 Task: In the Contact  SadieWilliams110@Tutanota.com, Log Email with description: 'Sent an email with a proposal to a potential buyer.'; Add date: '12 September, 2023', attach the document: Proposal.doc. Logged in from softage.10@softage.net
Action: Mouse moved to (55, 52)
Screenshot: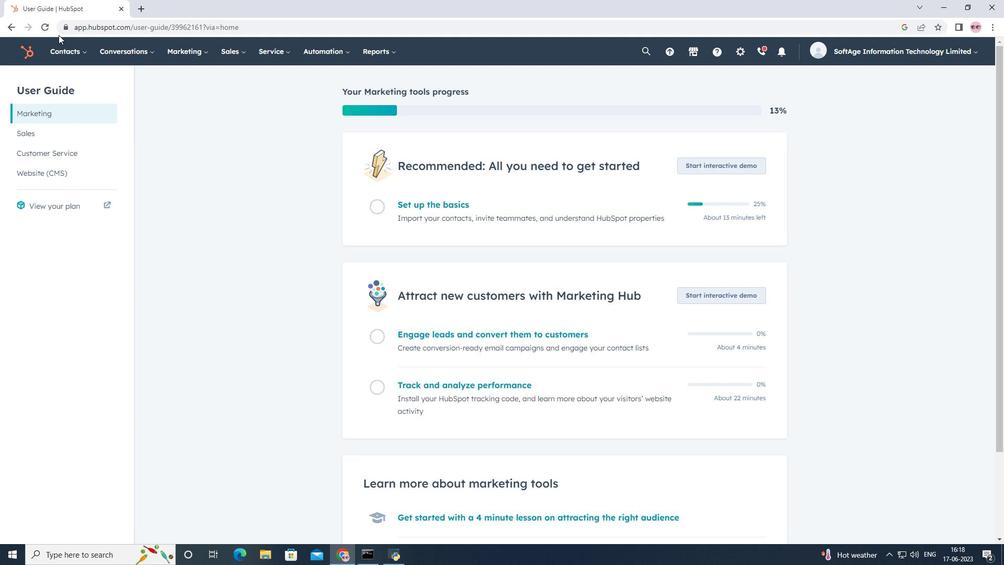 
Action: Mouse pressed left at (55, 52)
Screenshot: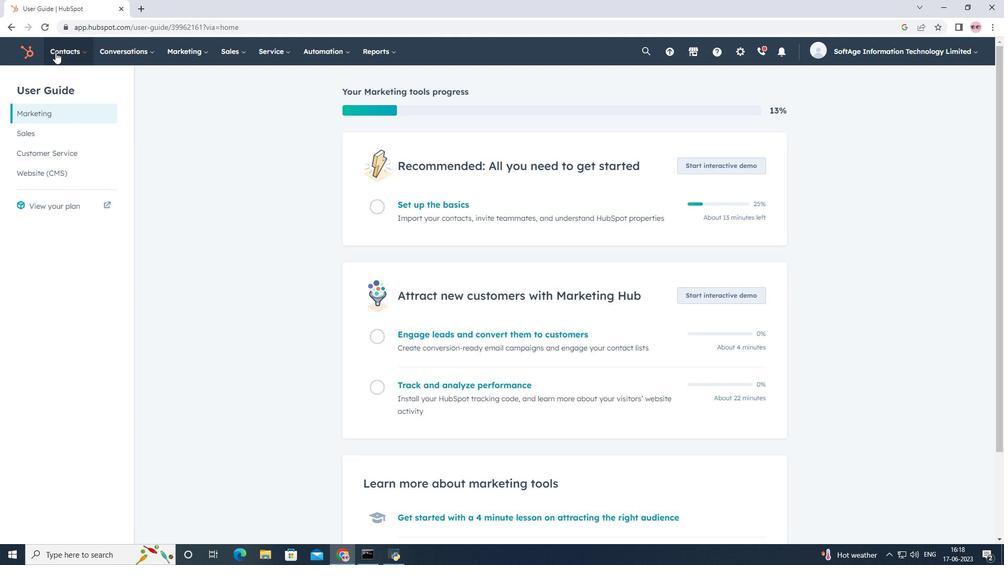 
Action: Mouse moved to (69, 89)
Screenshot: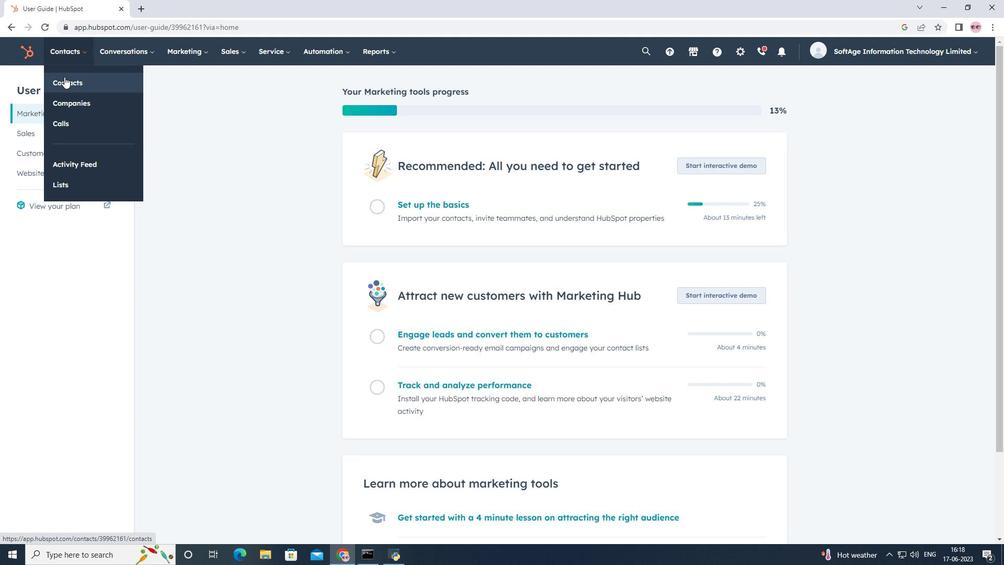 
Action: Mouse pressed left at (69, 89)
Screenshot: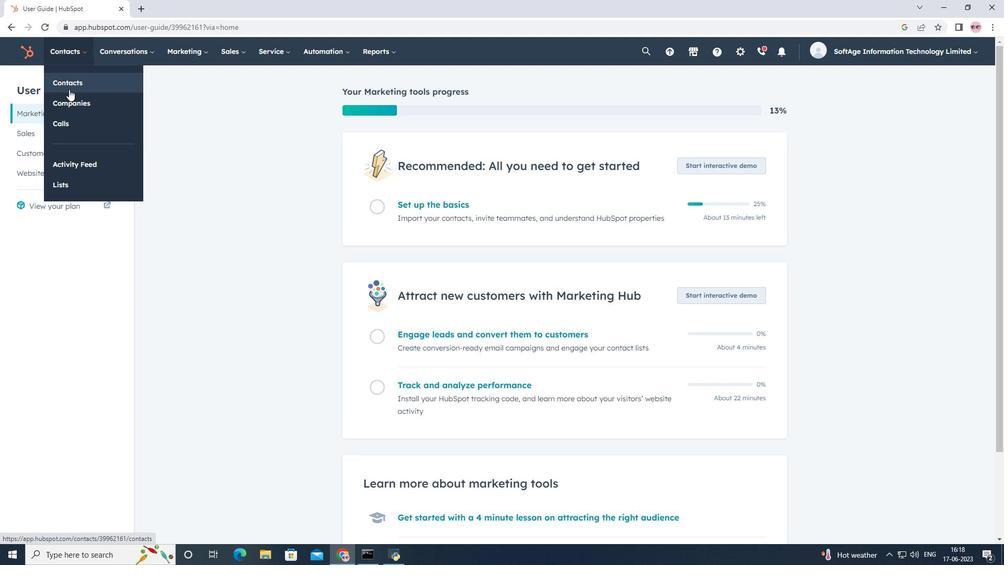 
Action: Mouse moved to (108, 168)
Screenshot: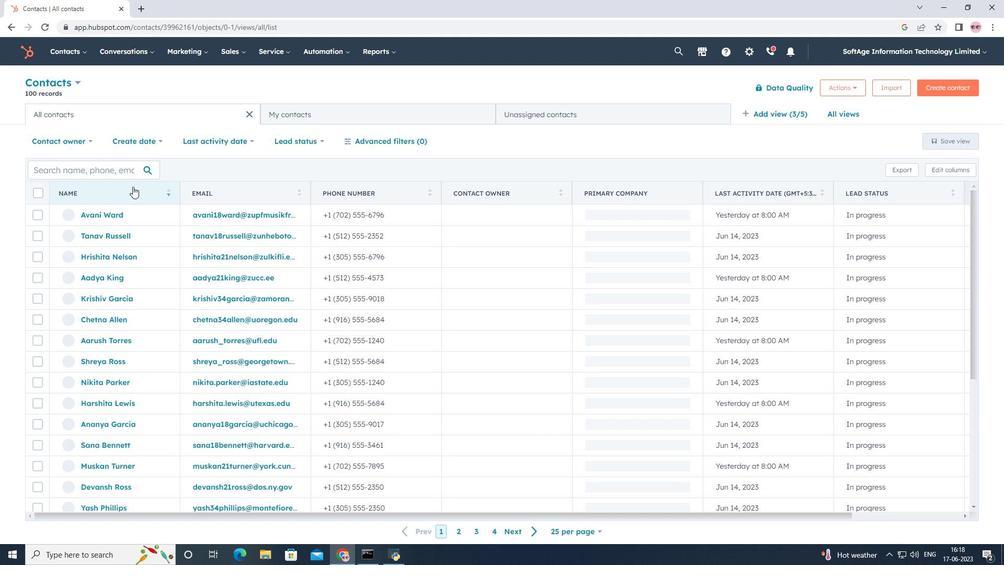 
Action: Mouse pressed left at (108, 168)
Screenshot: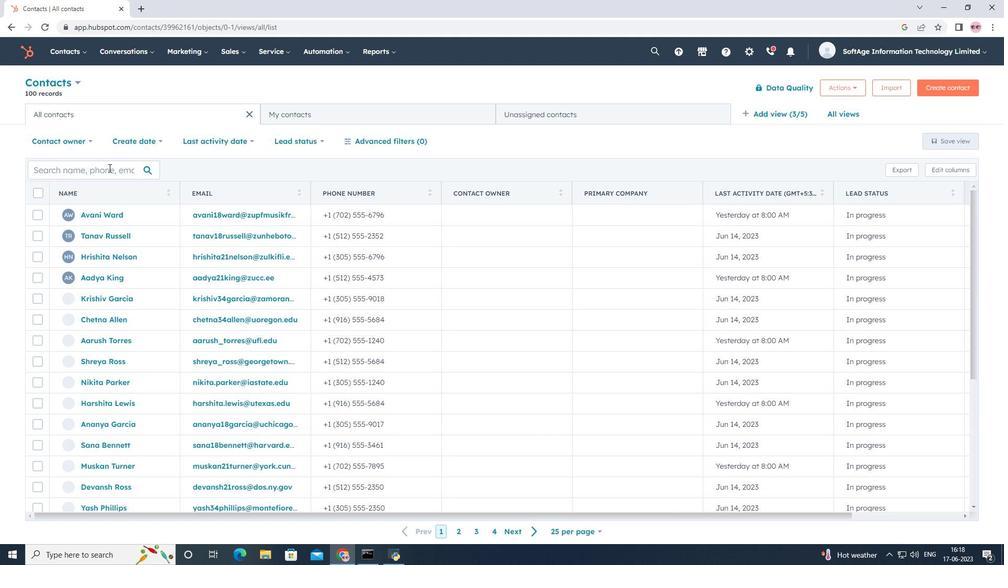 
Action: Key pressed <Key.shift>Sadie<Key.shift>Williams110<Key.shift>@<Key.shift>Tutanota.com
Screenshot: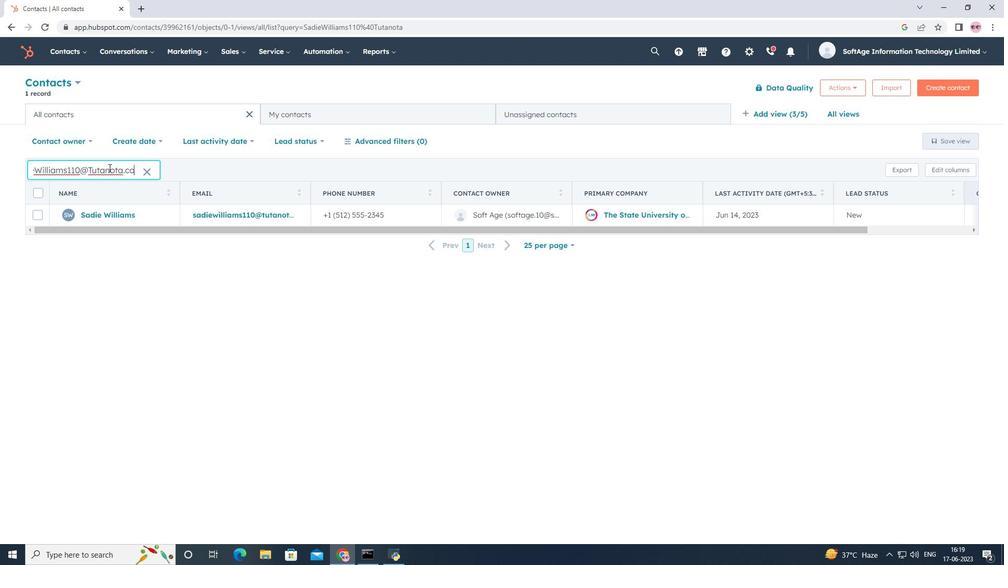 
Action: Mouse moved to (109, 216)
Screenshot: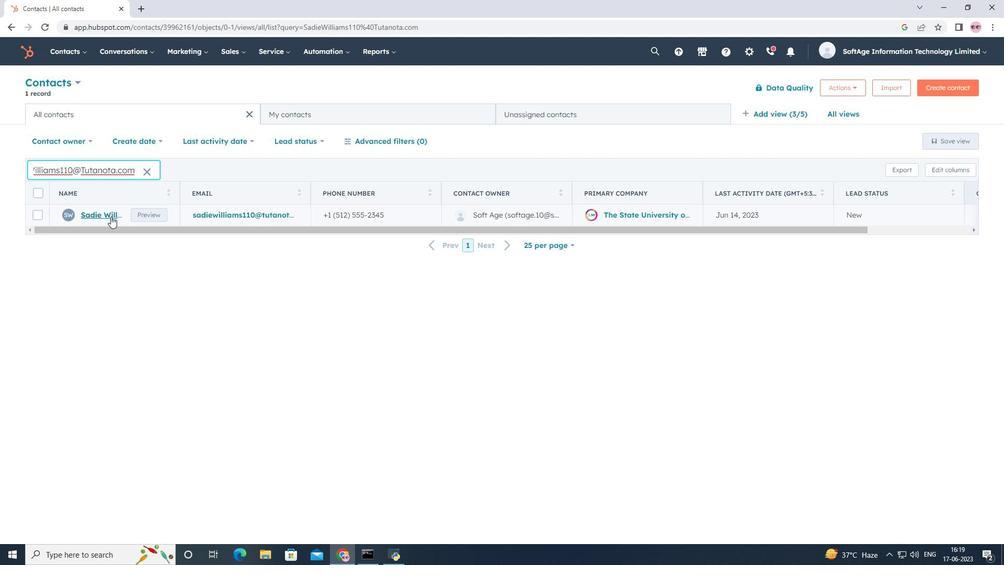 
Action: Mouse pressed left at (109, 216)
Screenshot: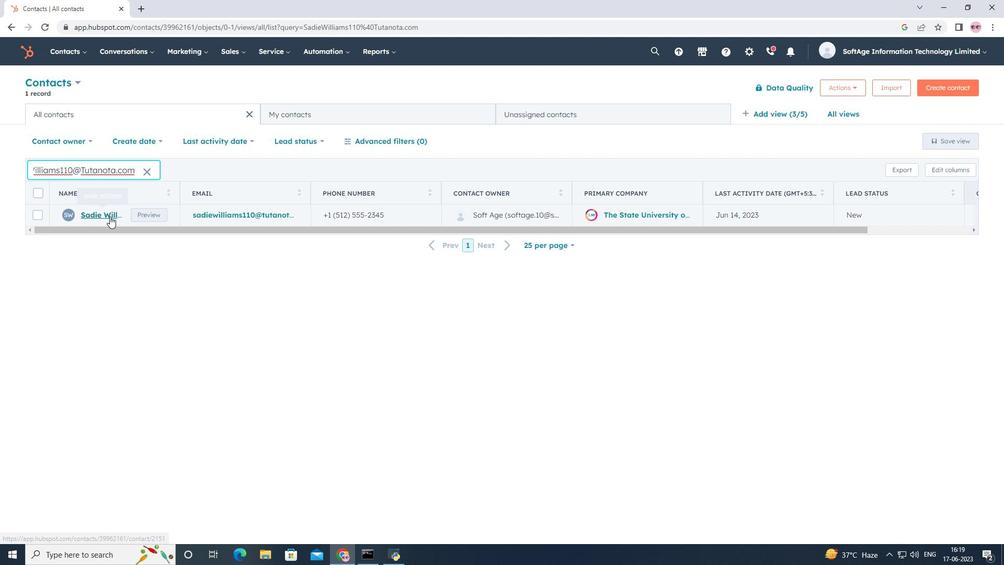 
Action: Mouse moved to (212, 170)
Screenshot: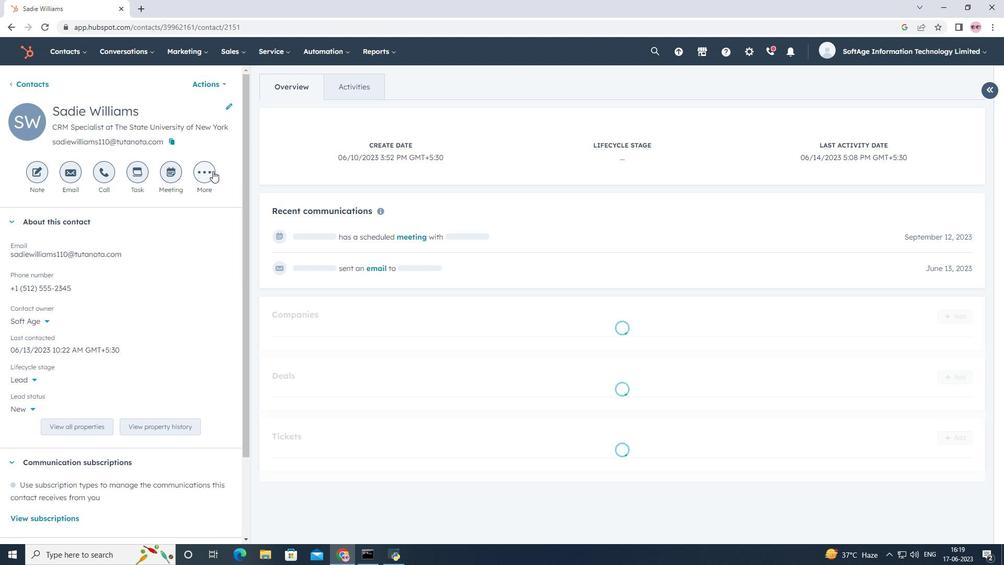
Action: Mouse pressed left at (212, 170)
Screenshot: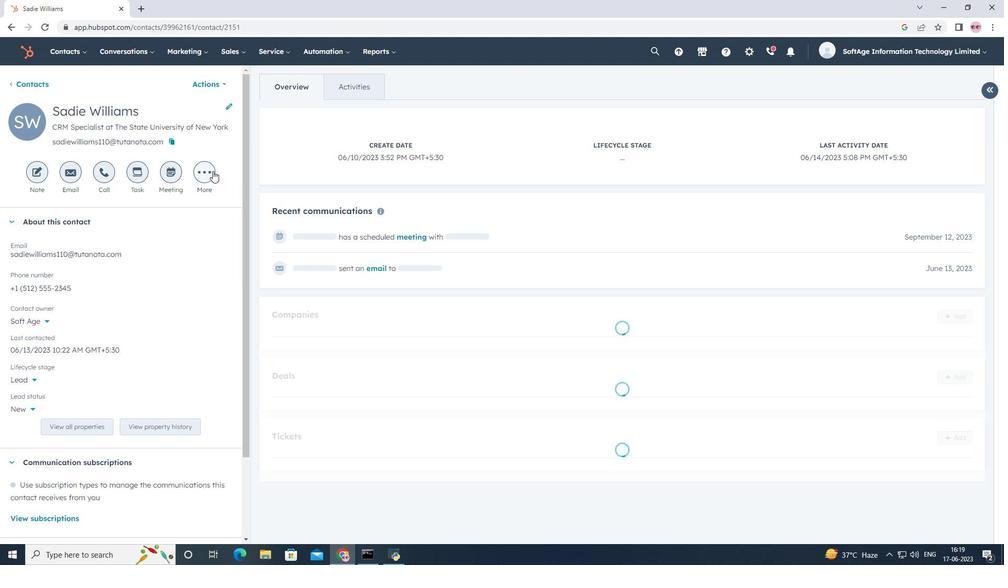 
Action: Mouse moved to (200, 296)
Screenshot: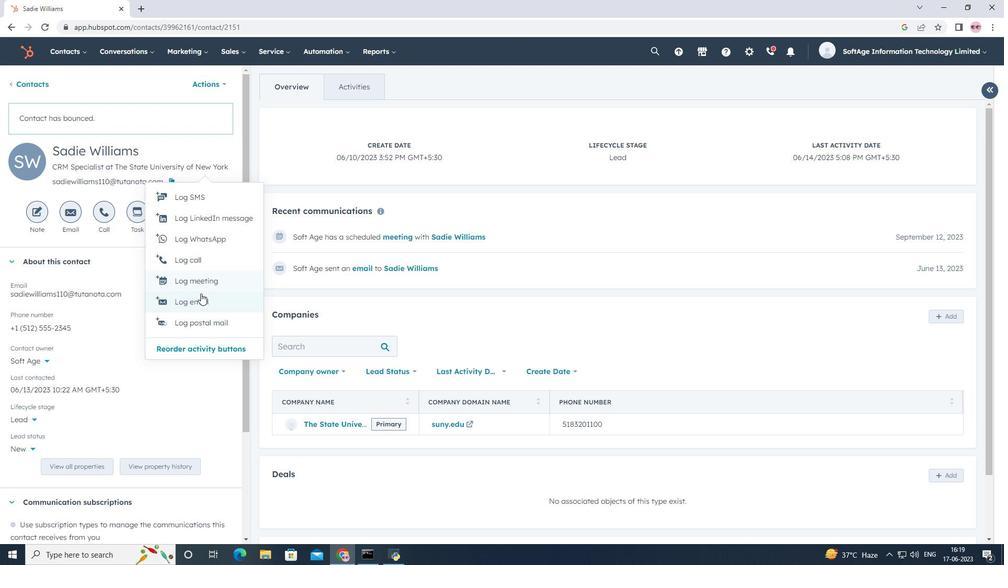 
Action: Mouse pressed left at (200, 296)
Screenshot: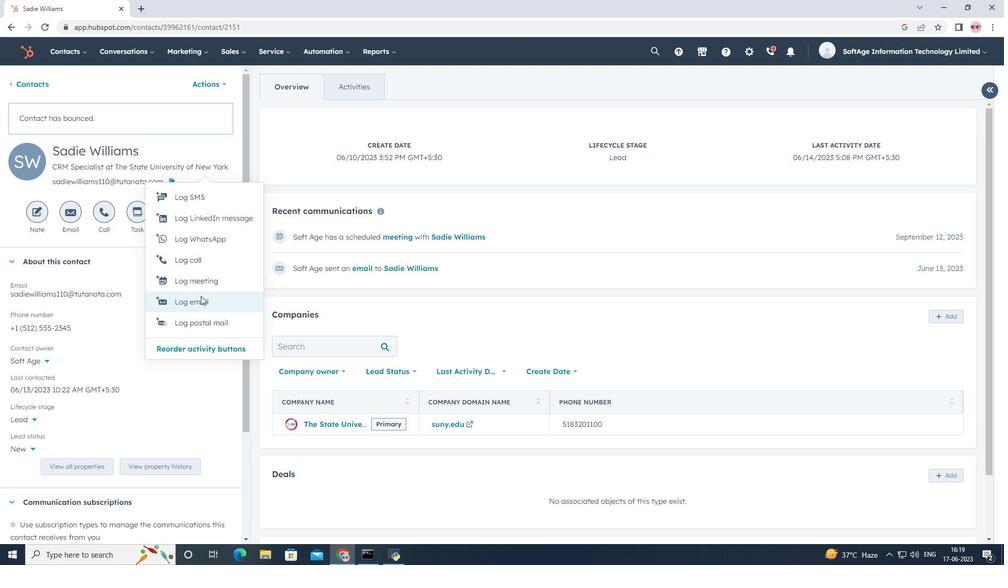 
Action: Mouse moved to (206, 344)
Screenshot: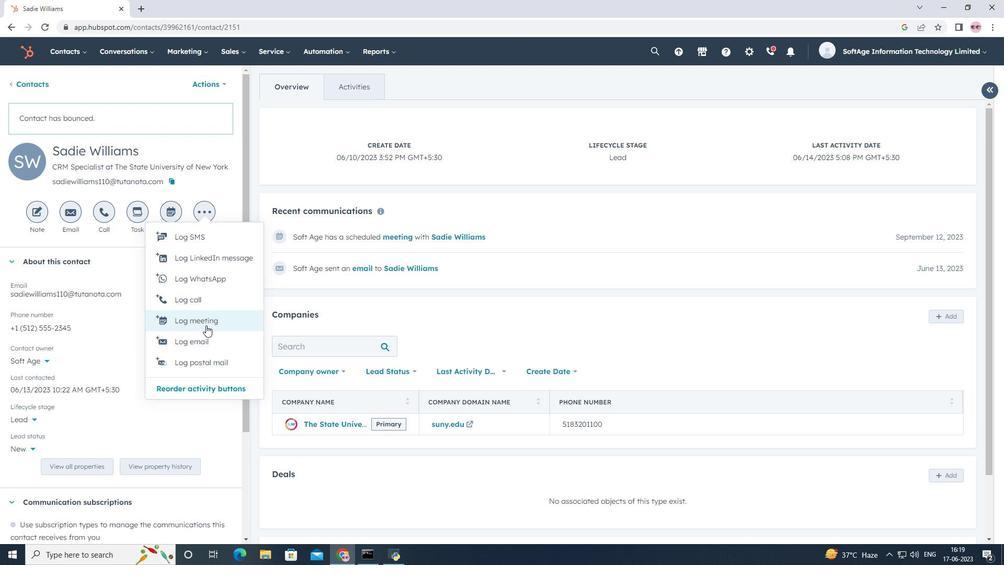 
Action: Mouse pressed left at (206, 344)
Screenshot: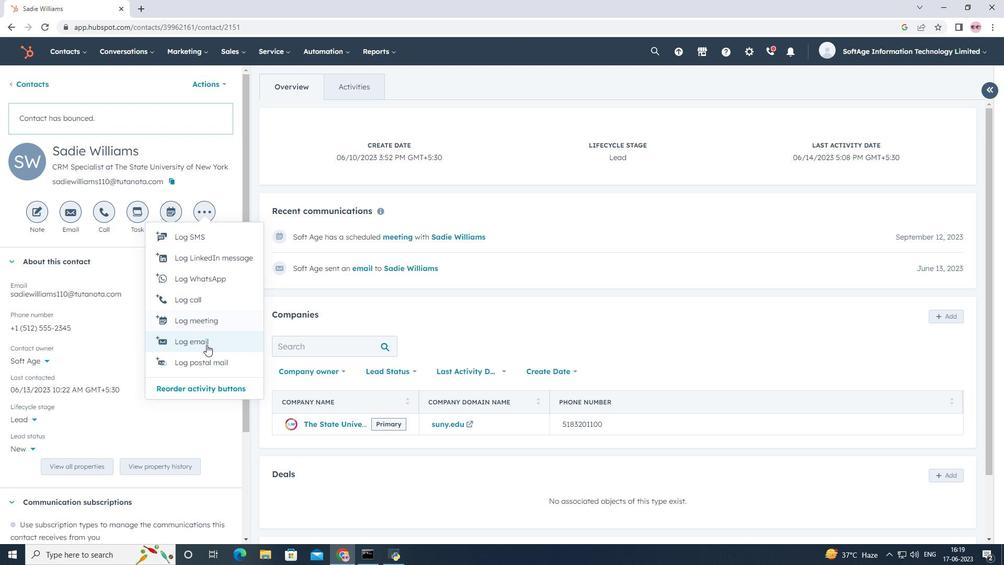 
Action: Mouse moved to (673, 408)
Screenshot: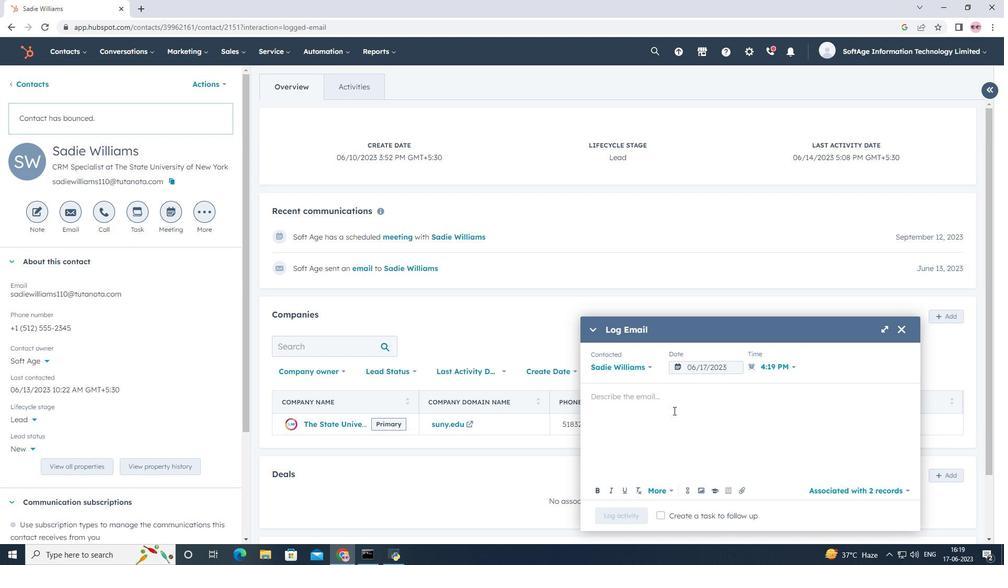 
Action: Mouse pressed left at (673, 408)
Screenshot: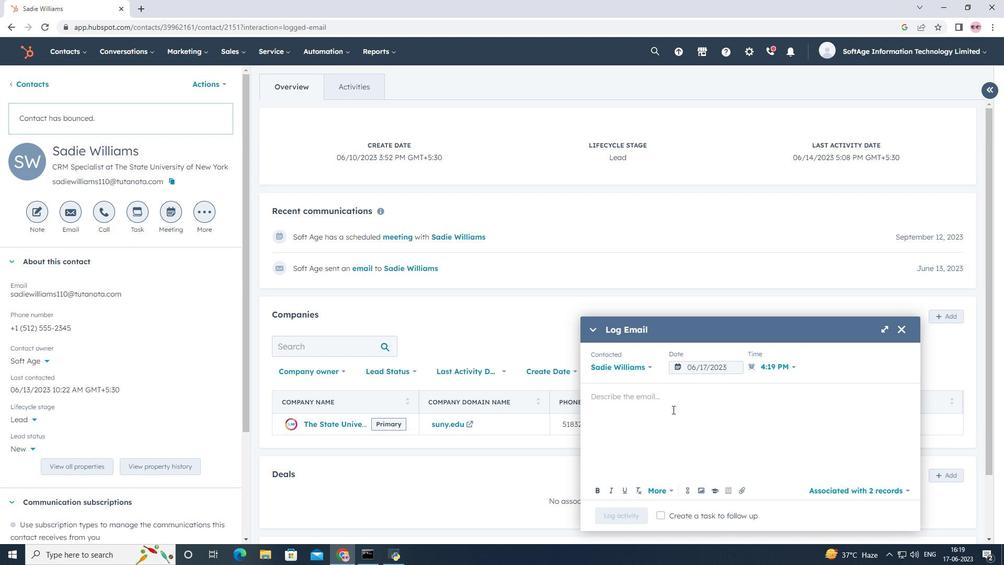 
Action: Key pressed <Key.shift><Key.shift><Key.shift><Key.shift><Key.shift><Key.shift><Key.shift><Key.shift>Sent<Key.space>an<Key.space>email<Key.space>with<Key.space>a<Key.space>proposal<Key.space>to<Key.space>a<Key.space>potential<Key.space>buyer.
Screenshot: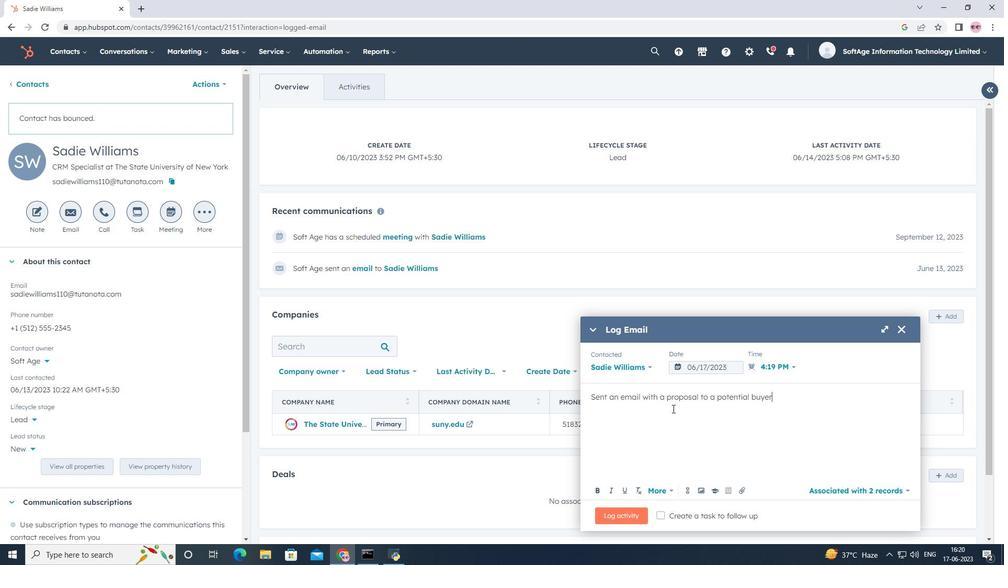 
Action: Mouse moved to (727, 368)
Screenshot: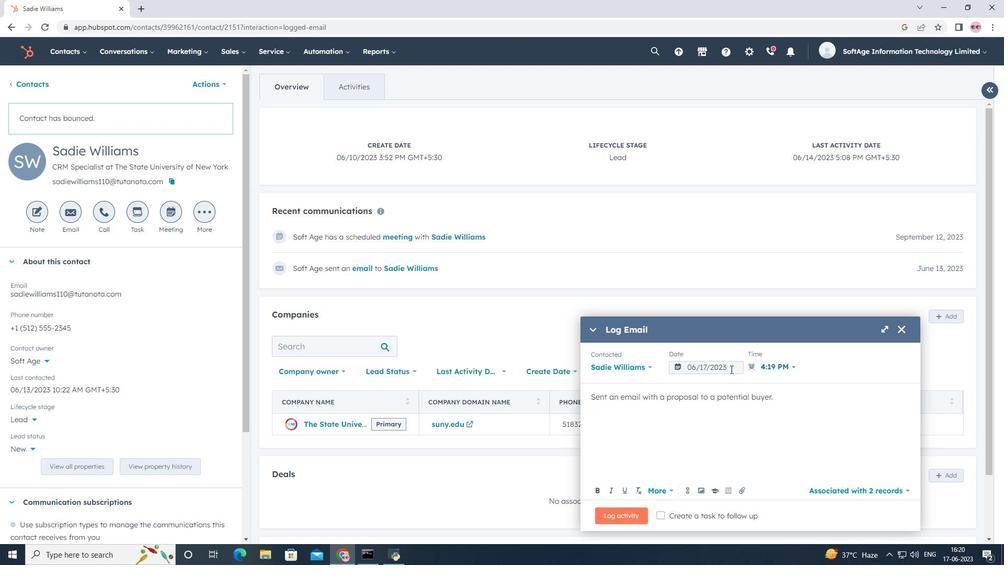 
Action: Mouse pressed left at (727, 368)
Screenshot: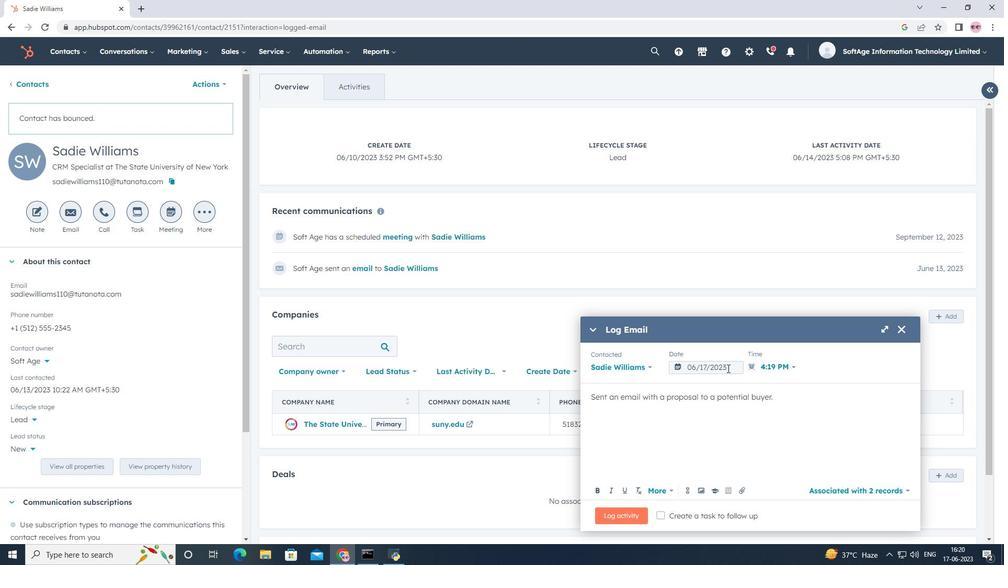 
Action: Mouse moved to (805, 201)
Screenshot: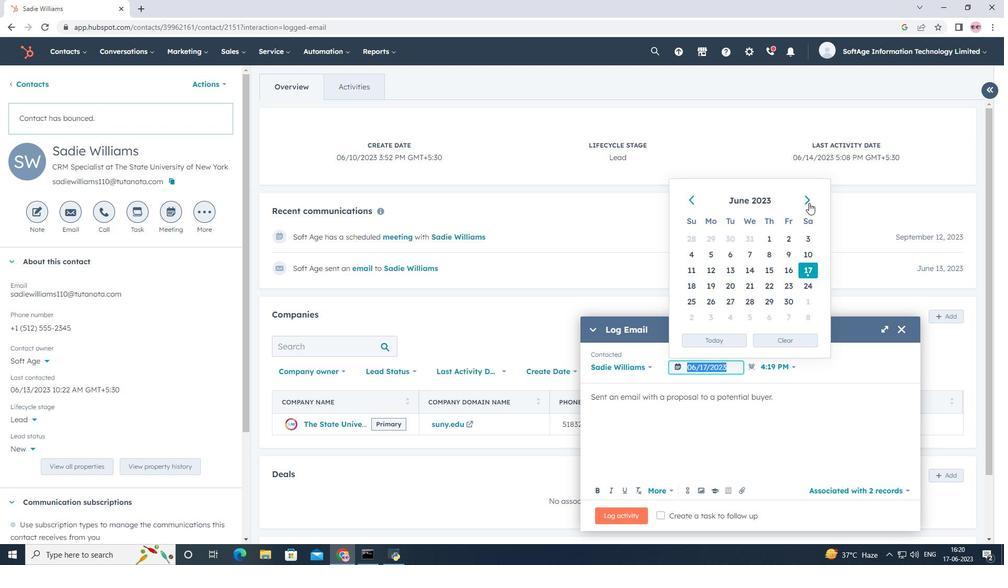 
Action: Mouse pressed left at (805, 201)
Screenshot: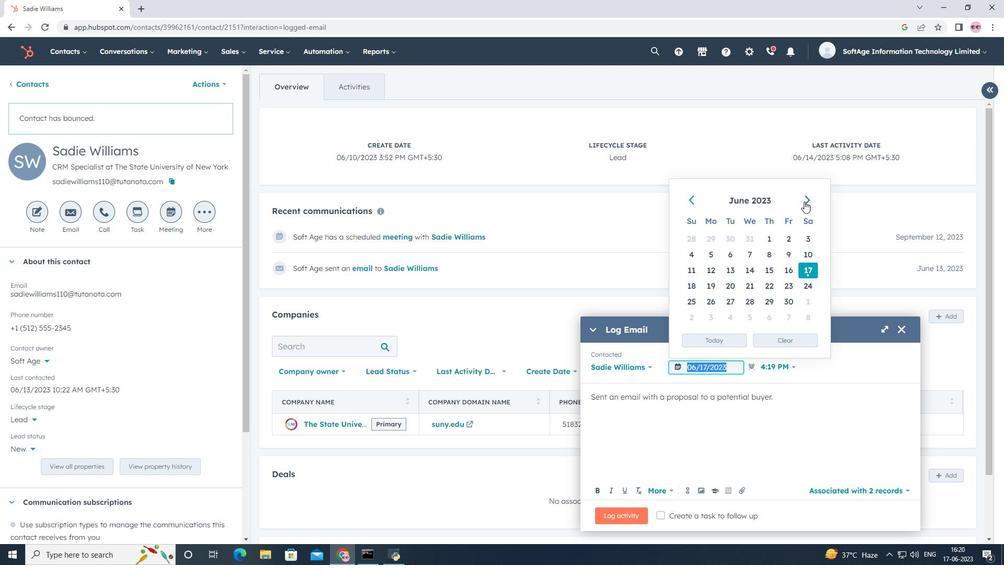 
Action: Mouse pressed left at (805, 201)
Screenshot: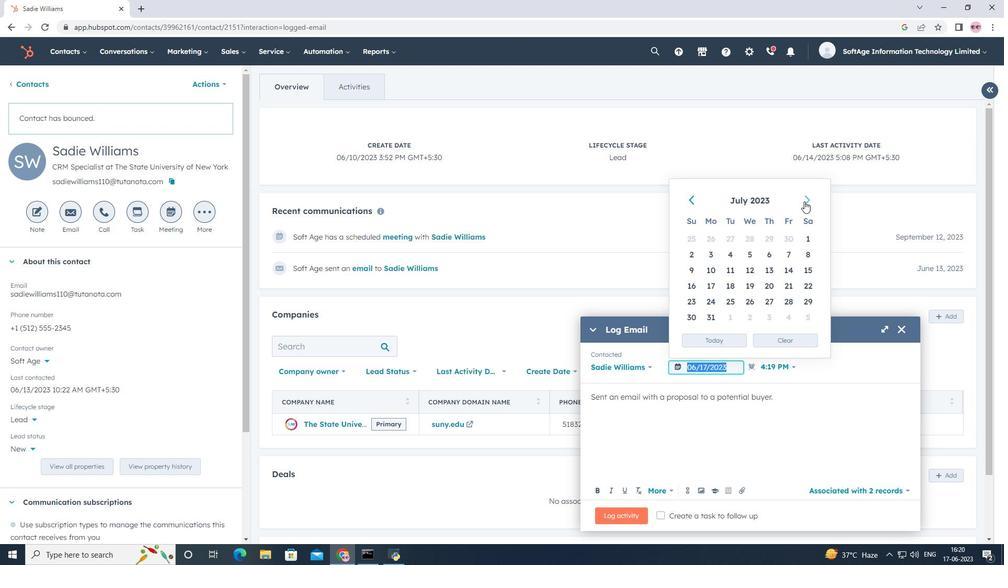
Action: Mouse pressed left at (805, 201)
Screenshot: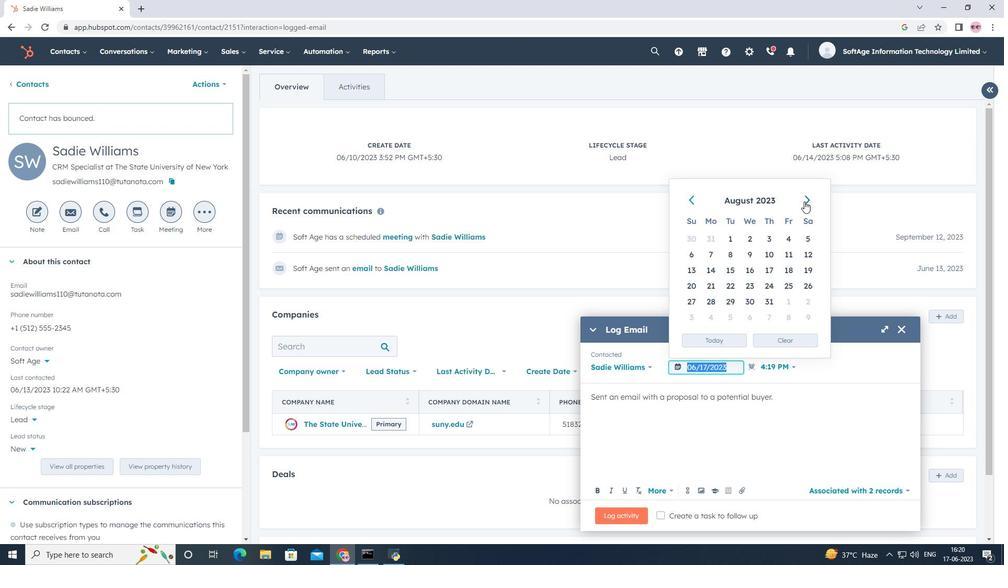 
Action: Mouse moved to (727, 272)
Screenshot: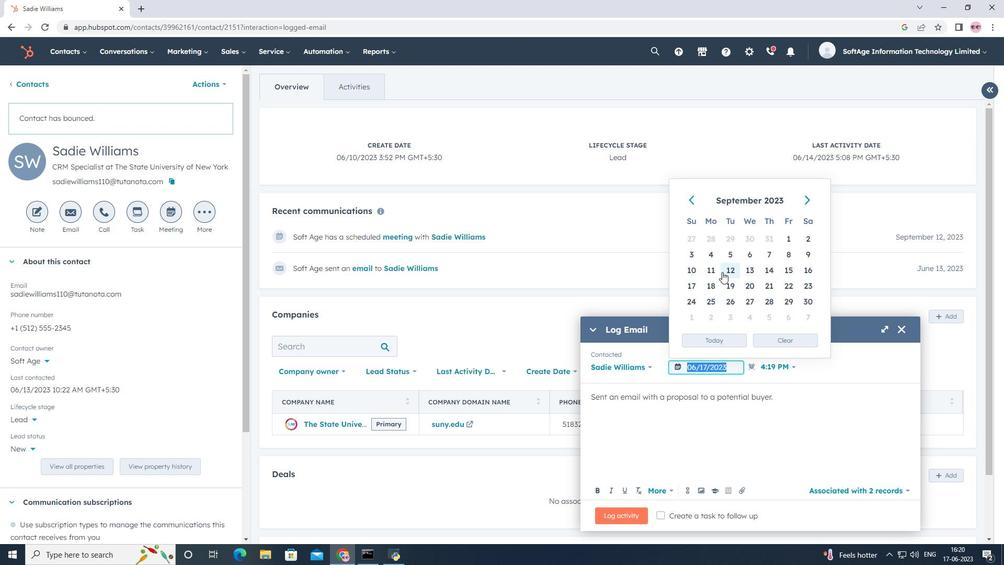 
Action: Mouse pressed left at (727, 272)
Screenshot: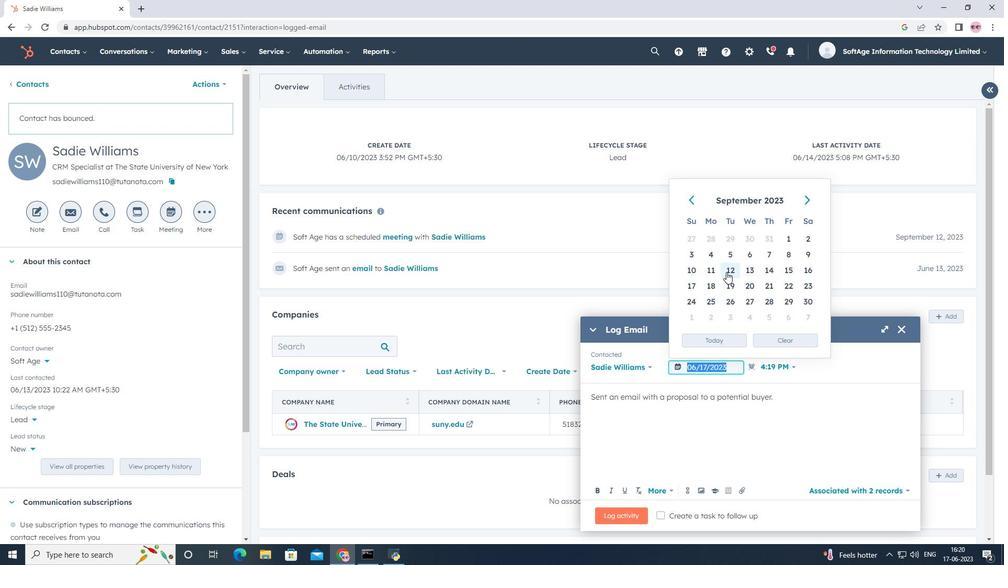 
Action: Mouse moved to (742, 495)
Screenshot: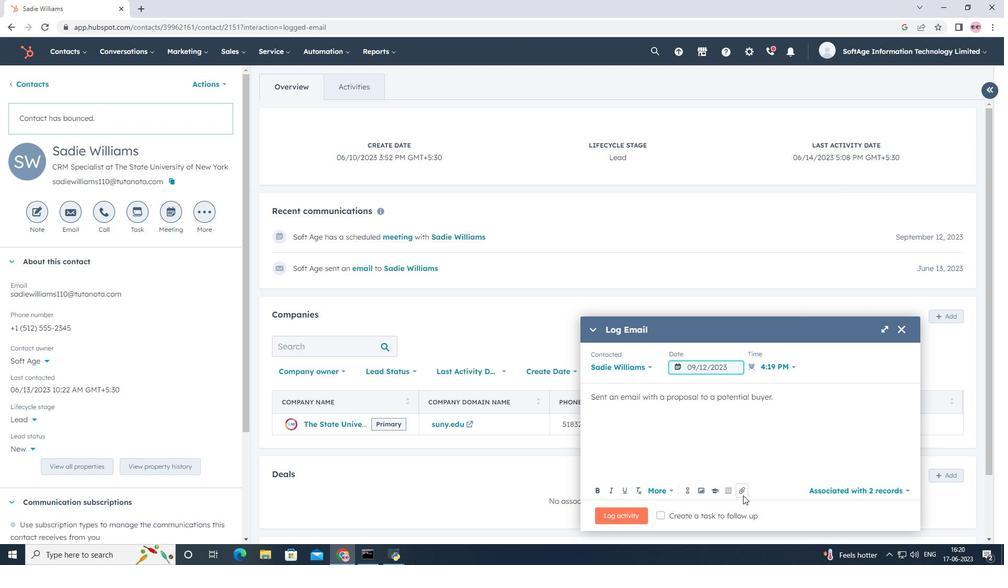 
Action: Mouse pressed left at (742, 495)
Screenshot: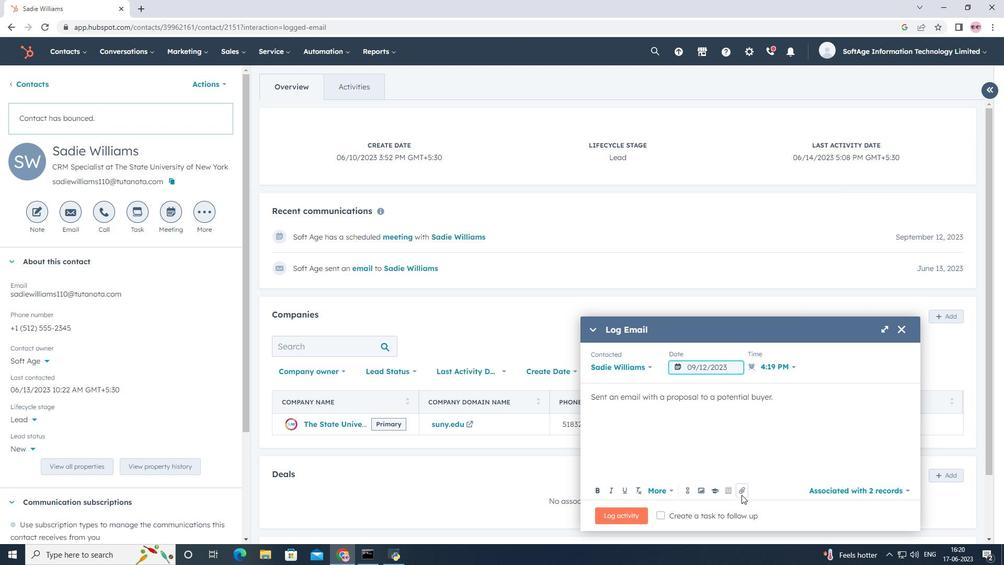 
Action: Mouse moved to (742, 454)
Screenshot: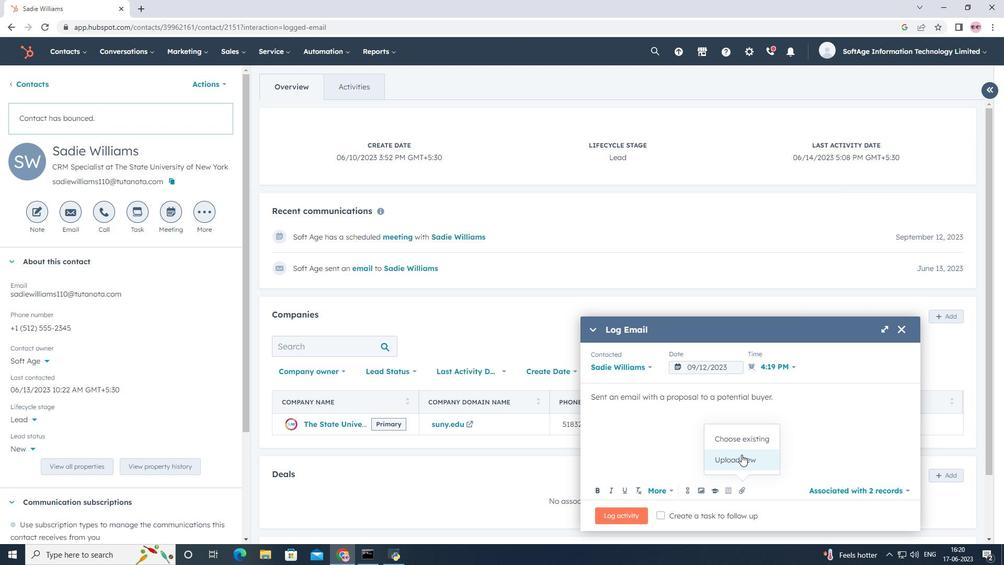 
Action: Mouse pressed left at (742, 454)
Screenshot: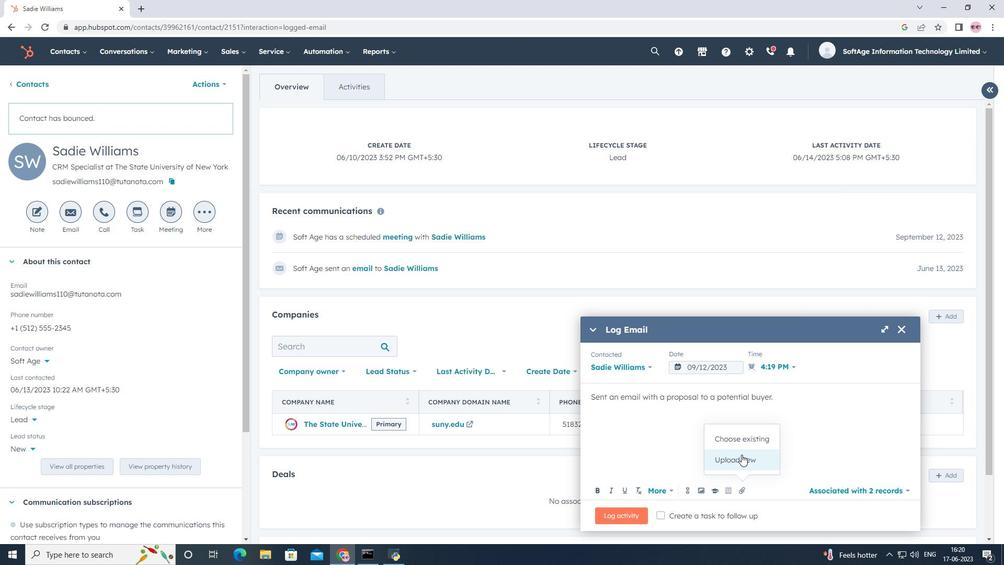 
Action: Mouse moved to (186, 89)
Screenshot: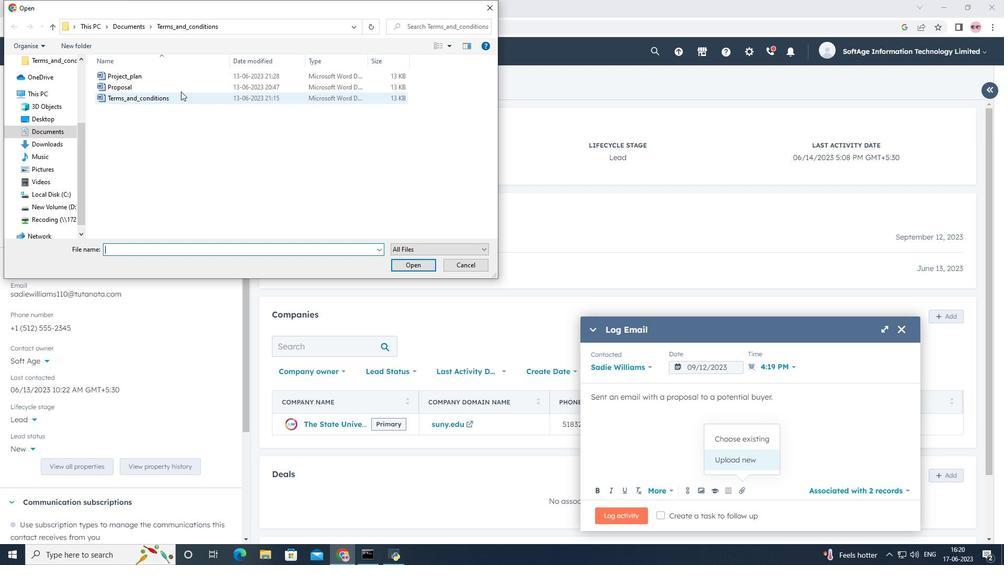 
Action: Mouse pressed left at (186, 89)
Screenshot: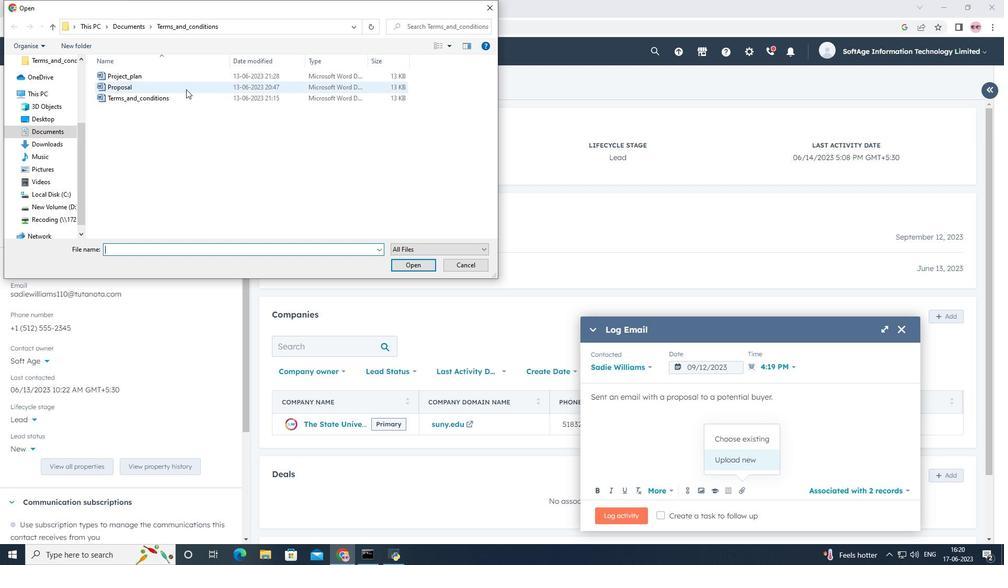 
Action: Mouse moved to (408, 262)
Screenshot: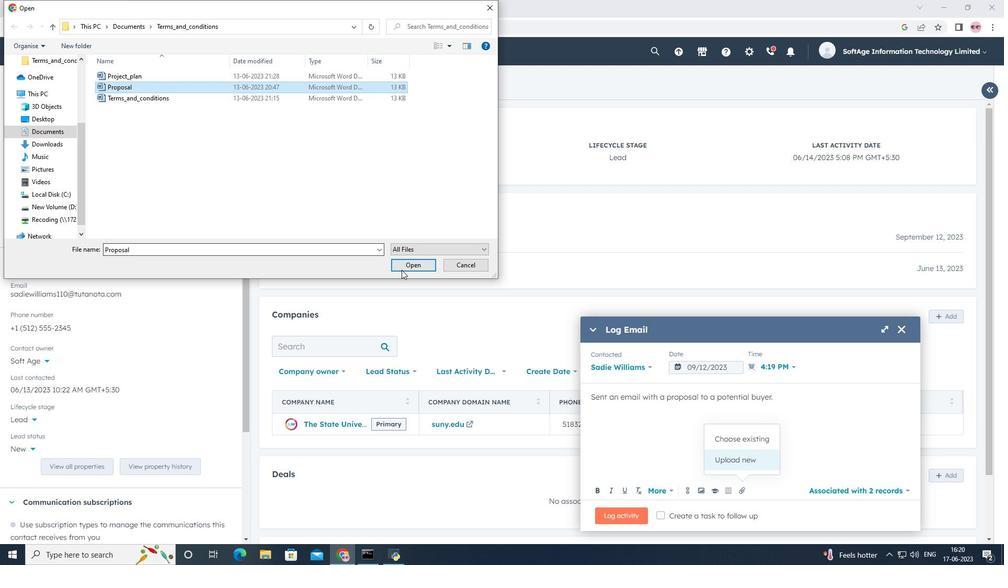 
Action: Mouse pressed left at (408, 262)
Screenshot: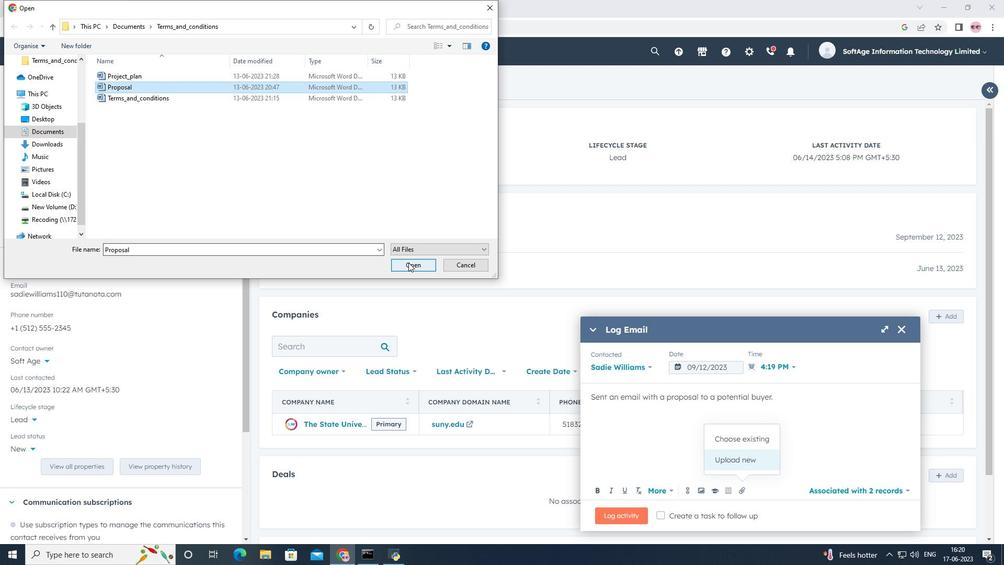 
Action: Mouse moved to (633, 512)
Screenshot: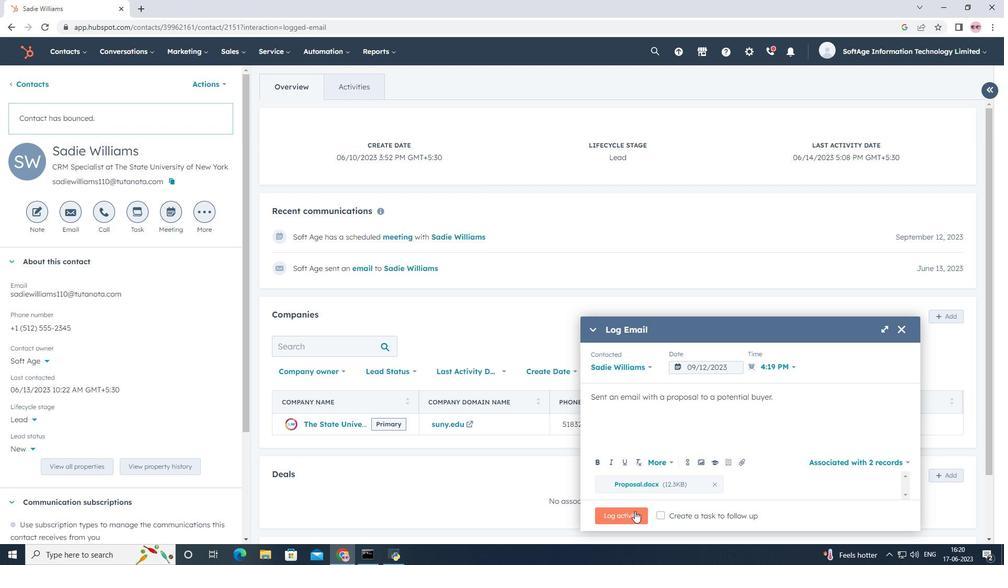 
Action: Mouse pressed left at (633, 512)
Screenshot: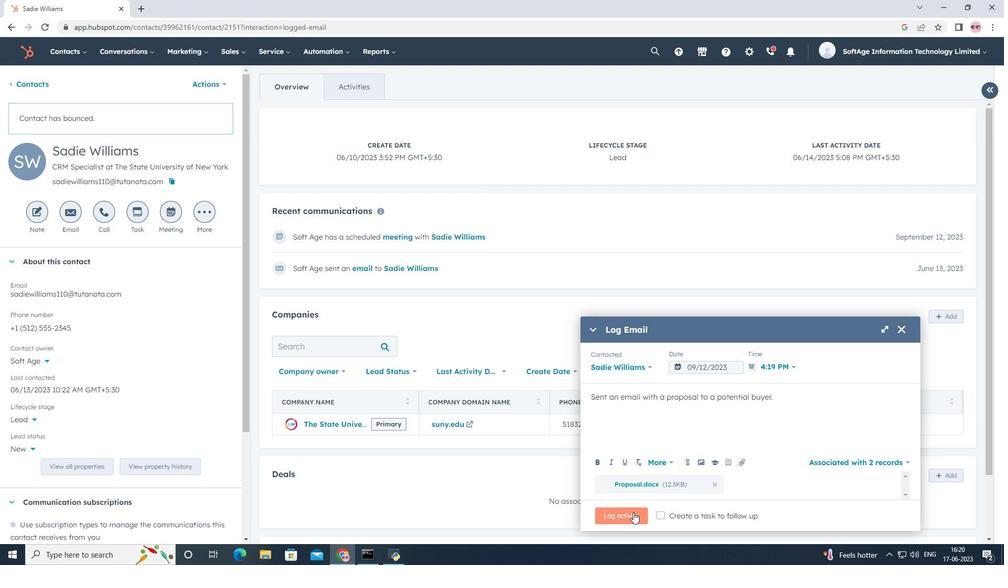 
